 Task: Allow users to work together and talk with each other through chatter
Action: Mouse moved to (240, 176)
Screenshot: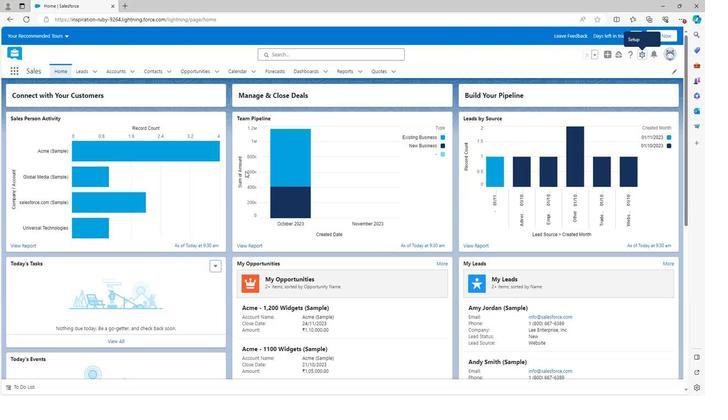 
Action: Mouse scrolled (240, 176) with delta (0, 0)
Screenshot: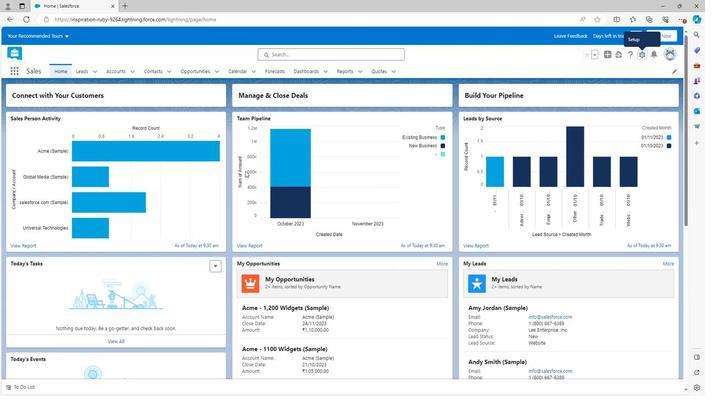 
Action: Mouse scrolled (240, 176) with delta (0, 0)
Screenshot: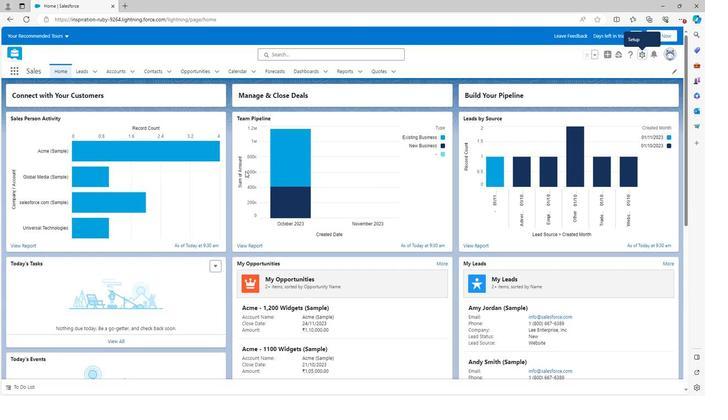 
Action: Mouse scrolled (240, 176) with delta (0, 0)
Screenshot: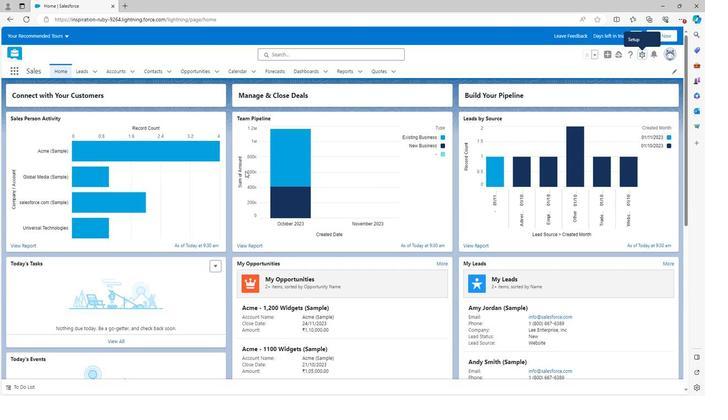 
Action: Mouse scrolled (240, 176) with delta (0, 0)
Screenshot: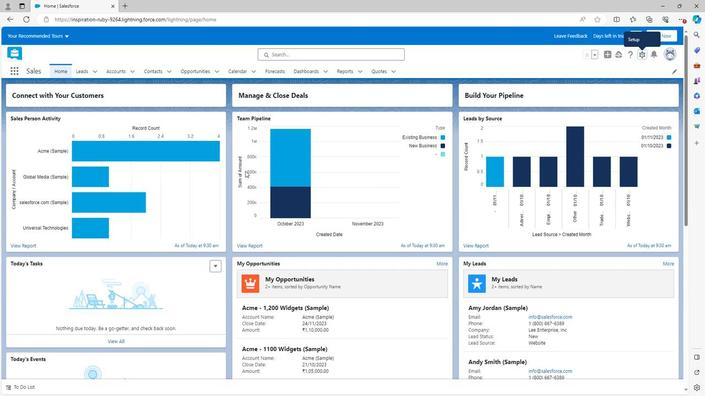 
Action: Mouse scrolled (240, 176) with delta (0, 0)
Screenshot: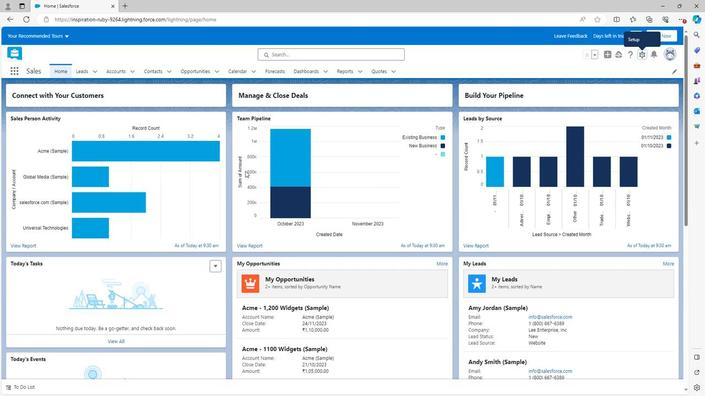 
Action: Mouse scrolled (240, 176) with delta (0, 0)
Screenshot: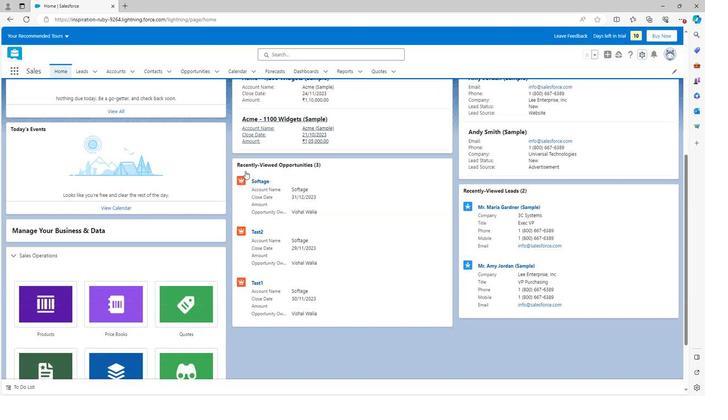 
Action: Mouse scrolled (240, 177) with delta (0, 0)
Screenshot: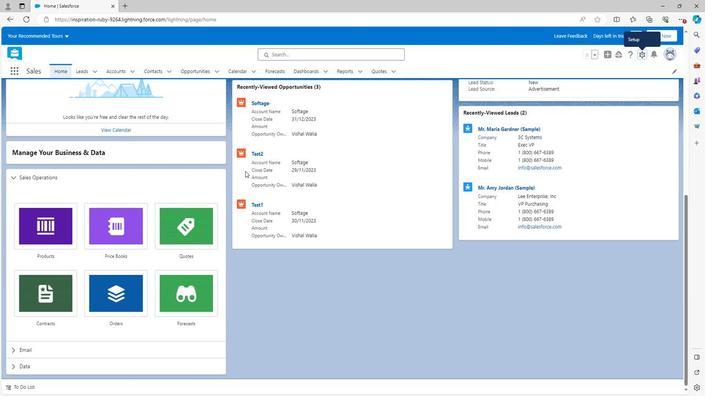 
Action: Mouse scrolled (240, 177) with delta (0, 0)
Screenshot: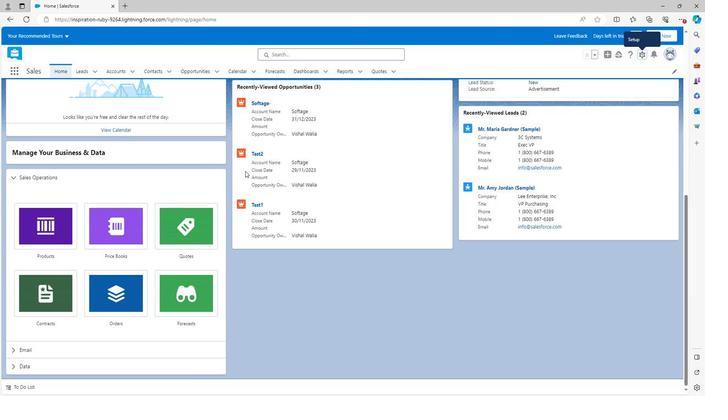 
Action: Mouse scrolled (240, 177) with delta (0, 0)
Screenshot: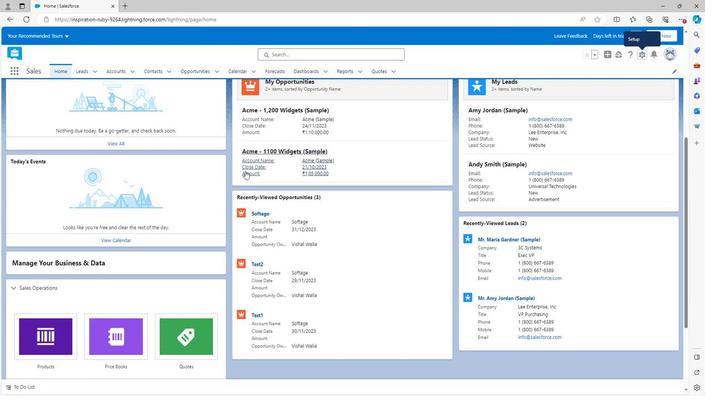 
Action: Mouse scrolled (240, 177) with delta (0, 0)
Screenshot: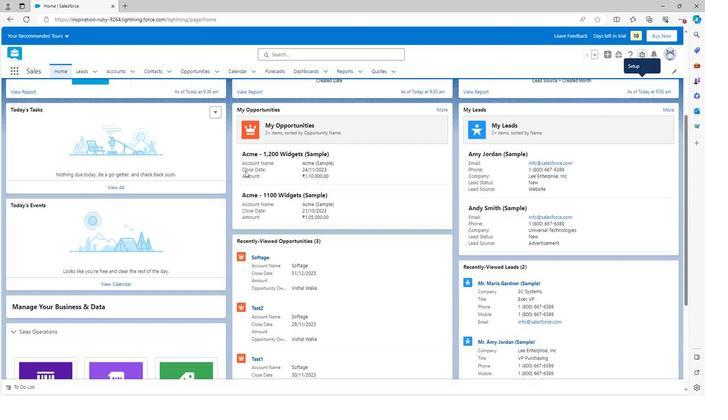 
Action: Mouse scrolled (240, 177) with delta (0, 0)
Screenshot: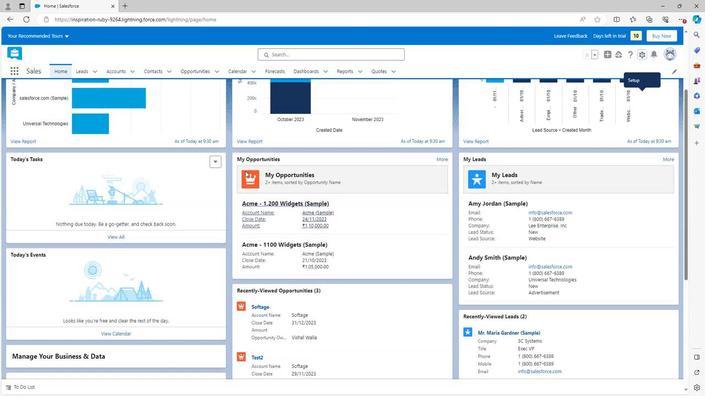 
Action: Mouse scrolled (240, 177) with delta (0, 0)
Screenshot: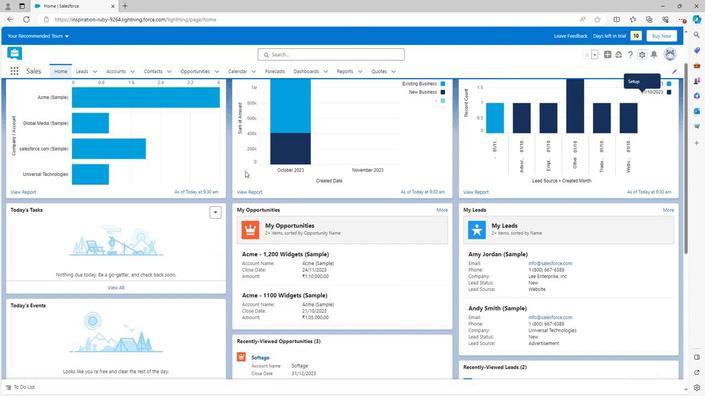 
Action: Mouse scrolled (240, 177) with delta (0, 0)
Screenshot: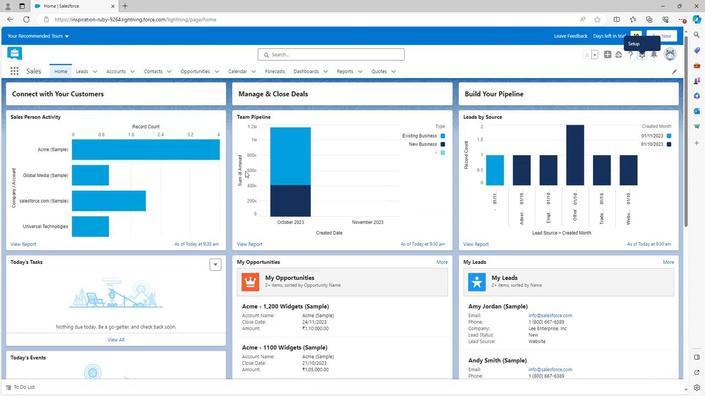 
Action: Mouse moved to (631, 67)
Screenshot: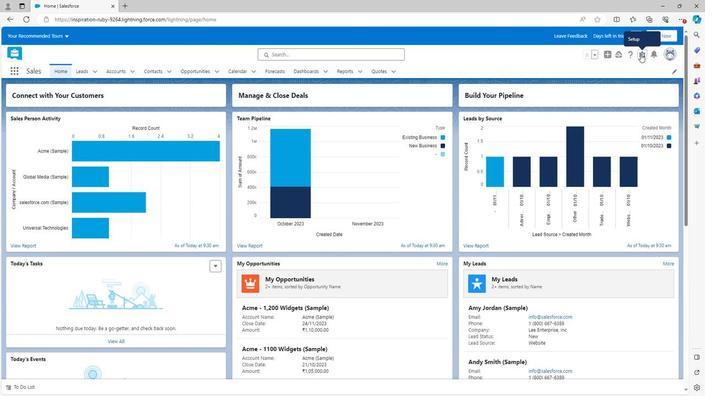 
Action: Mouse pressed left at (631, 67)
Screenshot: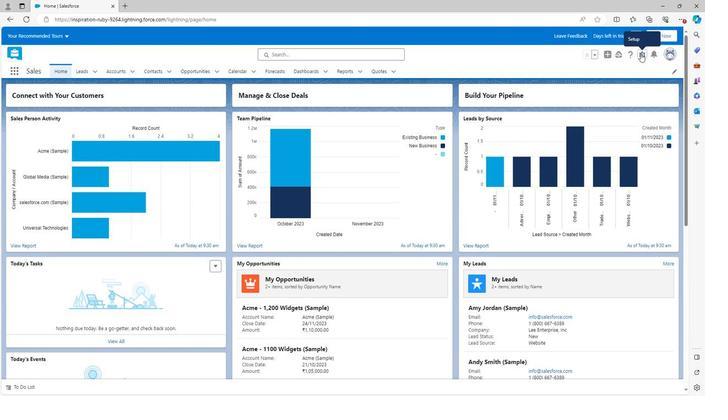 
Action: Mouse moved to (606, 88)
Screenshot: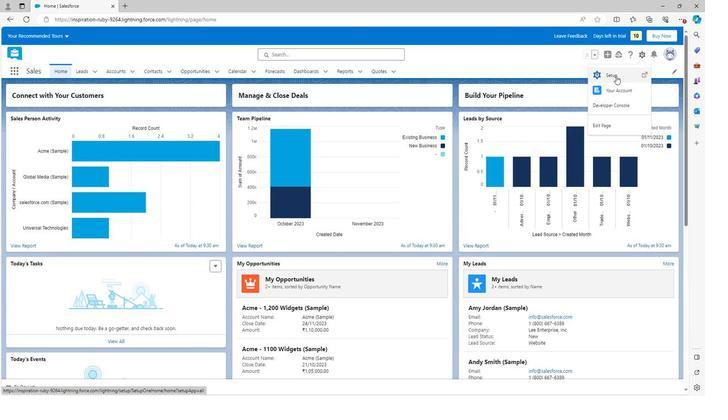 
Action: Mouse pressed left at (606, 88)
Screenshot: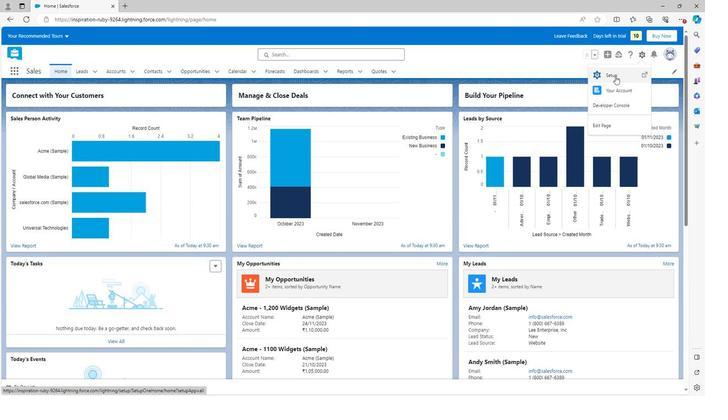 
Action: Mouse moved to (4, 285)
Screenshot: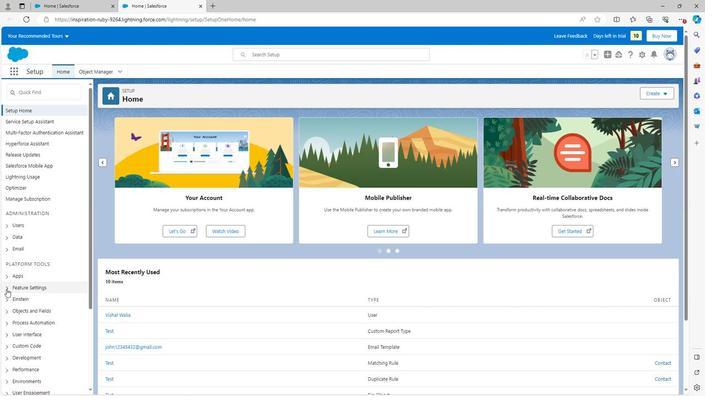 
Action: Mouse pressed left at (4, 285)
Screenshot: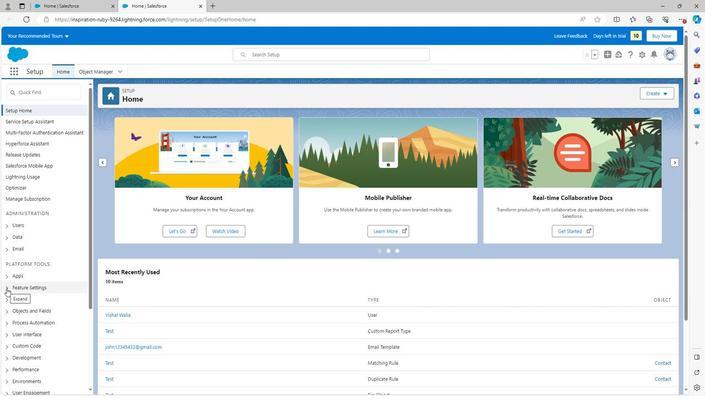 
Action: Mouse scrolled (4, 285) with delta (0, 0)
Screenshot: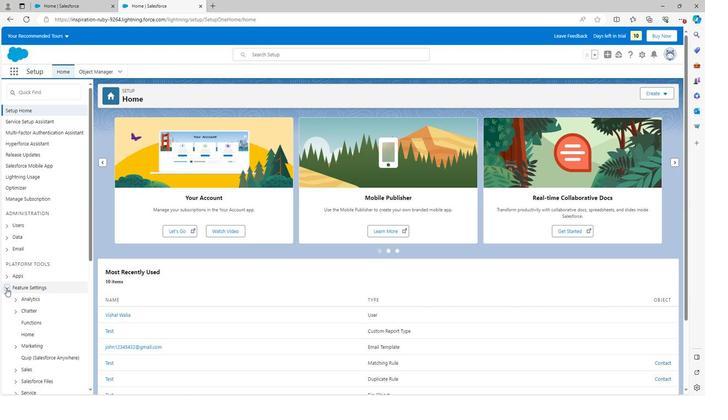 
Action: Mouse scrolled (4, 285) with delta (0, 0)
Screenshot: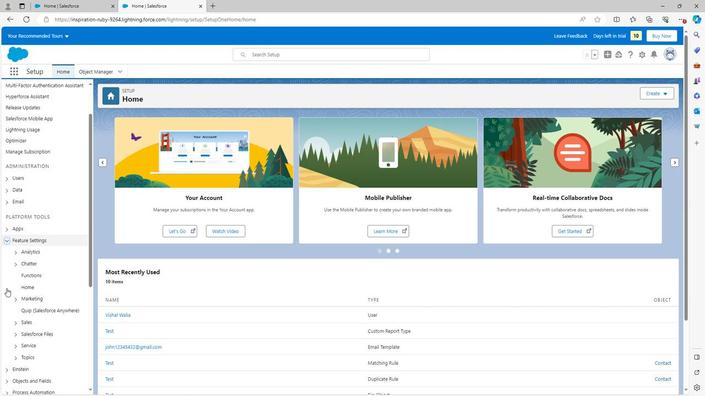 
Action: Mouse moved to (13, 218)
Screenshot: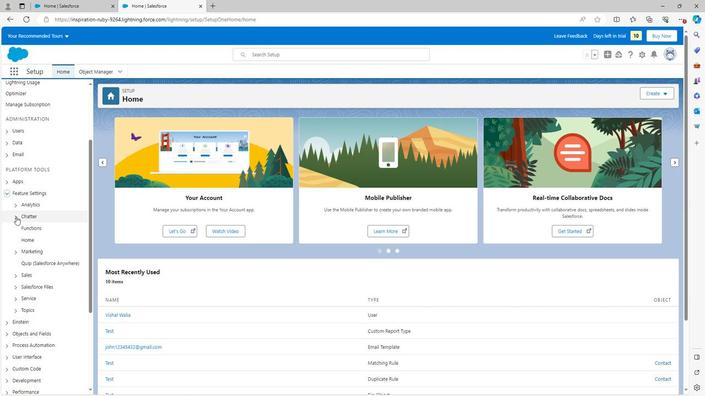 
Action: Mouse pressed left at (13, 218)
Screenshot: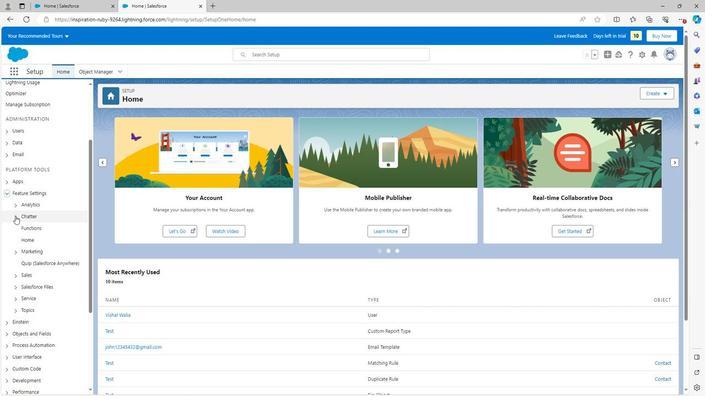 
Action: Mouse moved to (13, 218)
Screenshot: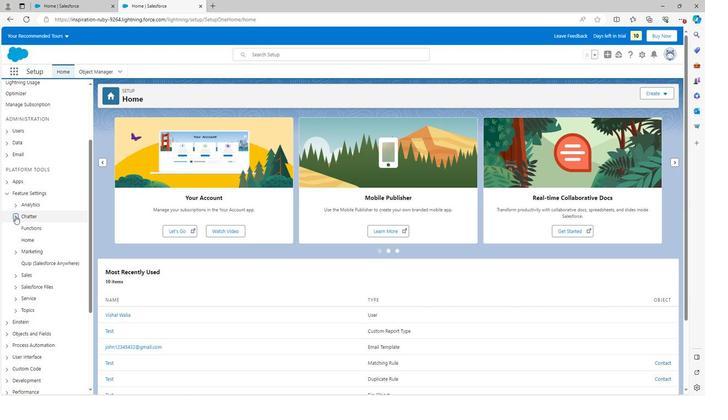 
Action: Mouse pressed left at (13, 218)
Screenshot: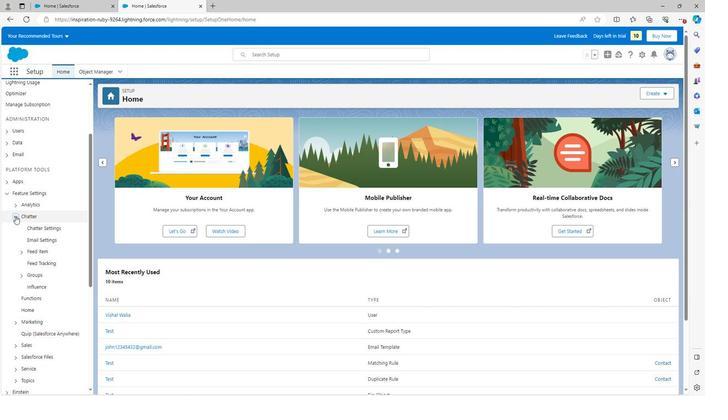 
Action: Mouse pressed left at (13, 218)
Screenshot: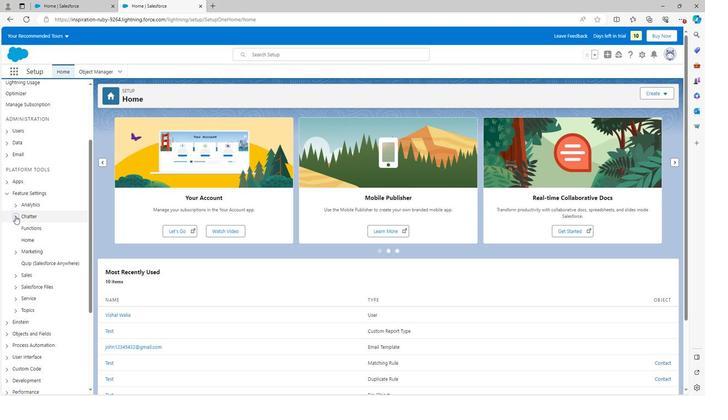
Action: Mouse moved to (31, 226)
Screenshot: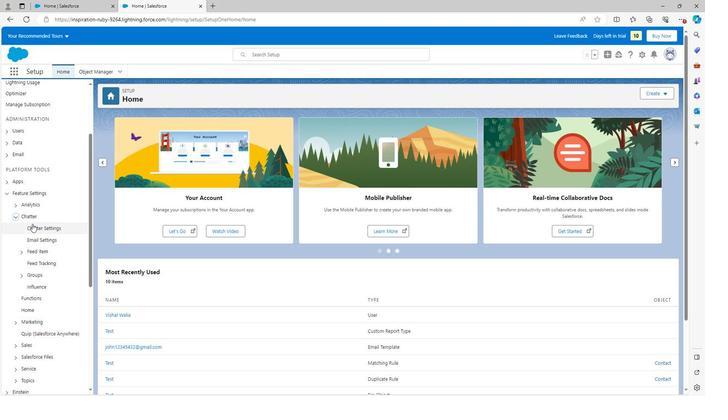 
Action: Mouse pressed left at (31, 226)
Screenshot: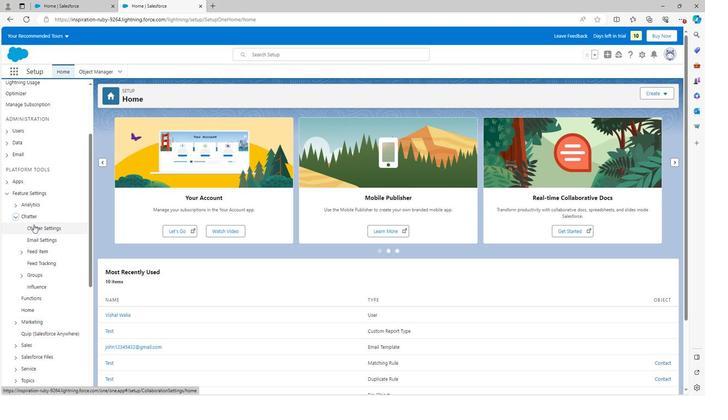 
Action: Mouse moved to (141, 220)
Screenshot: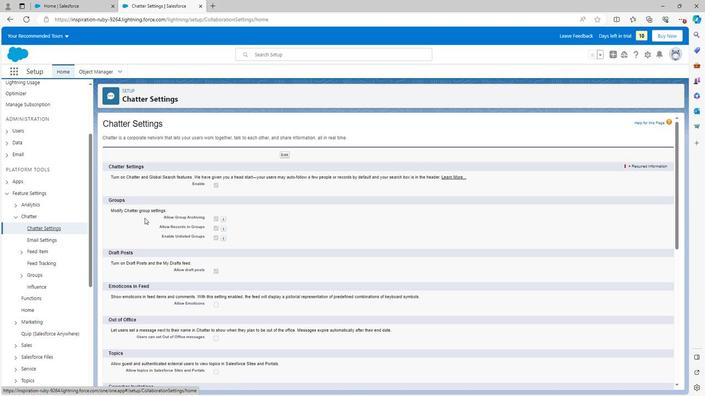 
Action: Mouse scrolled (141, 220) with delta (0, 0)
Screenshot: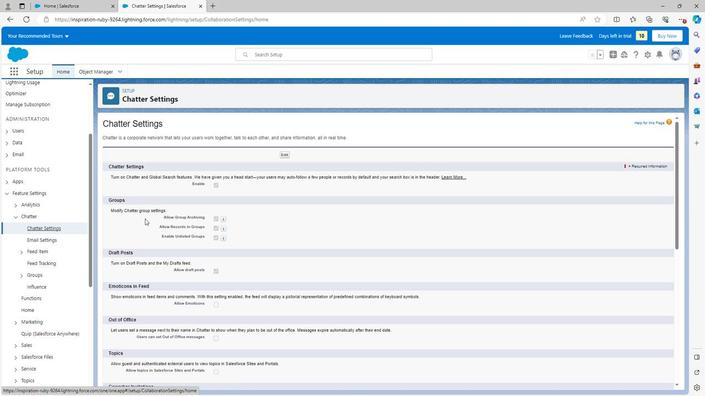 
Action: Mouse scrolled (141, 220) with delta (0, 0)
Screenshot: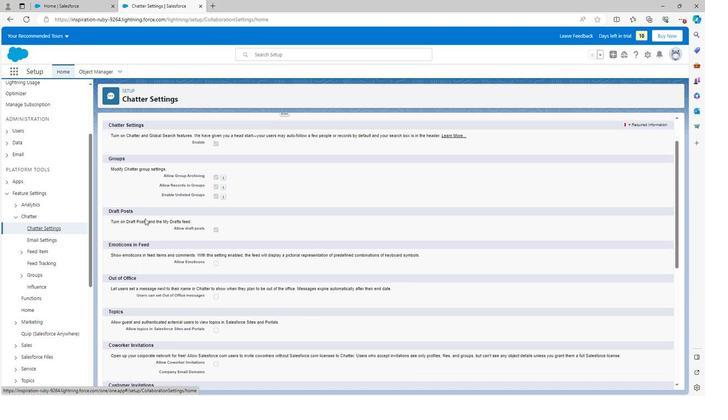 
Action: Mouse scrolled (141, 220) with delta (0, 0)
Screenshot: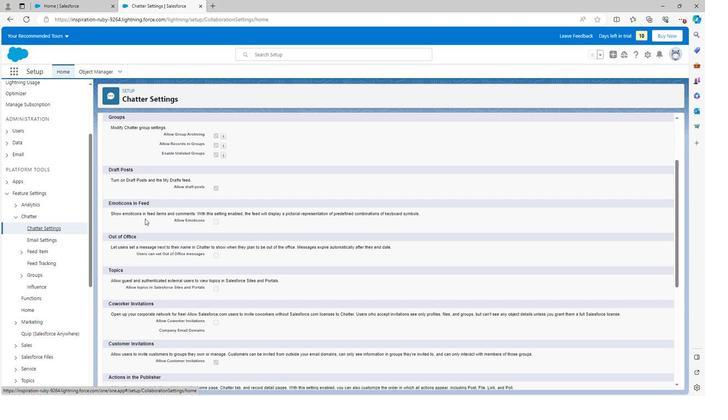 
Action: Mouse scrolled (141, 220) with delta (0, 0)
Screenshot: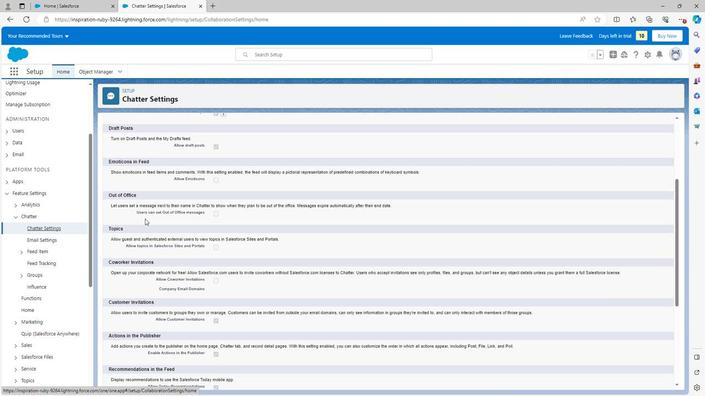 
Action: Mouse scrolled (141, 220) with delta (0, 0)
Screenshot: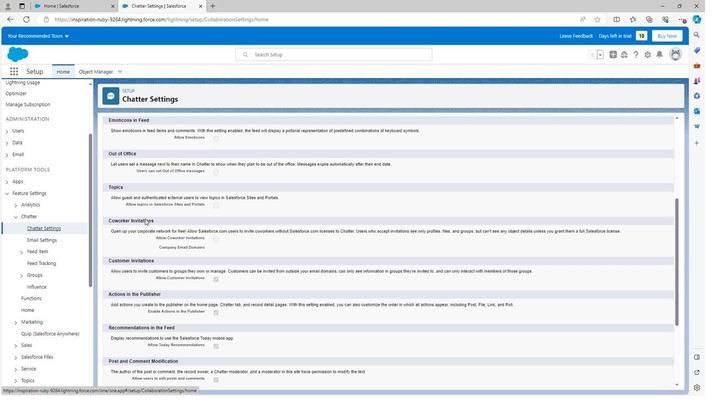 
Action: Mouse moved to (141, 221)
Screenshot: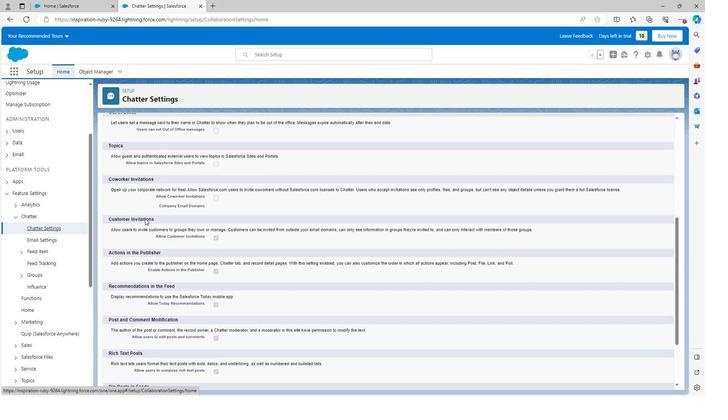 
Action: Mouse scrolled (141, 220) with delta (0, 0)
Screenshot: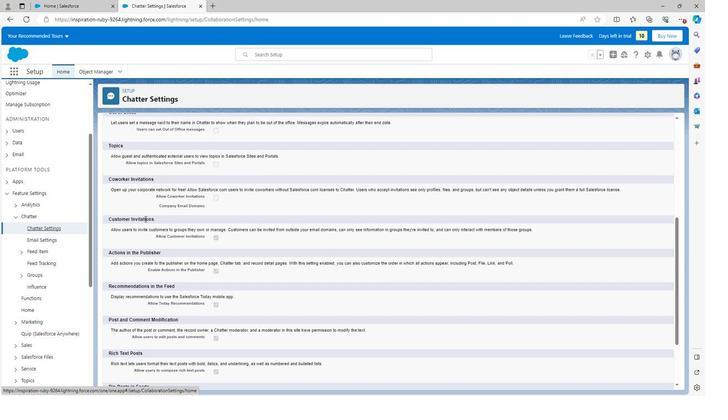 
Action: Mouse scrolled (141, 220) with delta (0, 0)
Screenshot: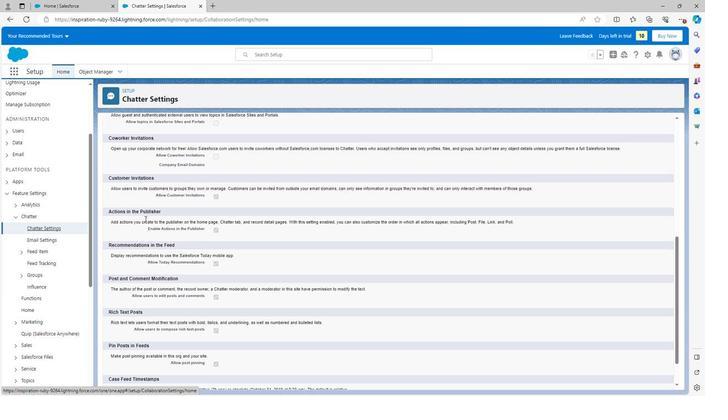 
Action: Mouse scrolled (141, 220) with delta (0, 0)
Screenshot: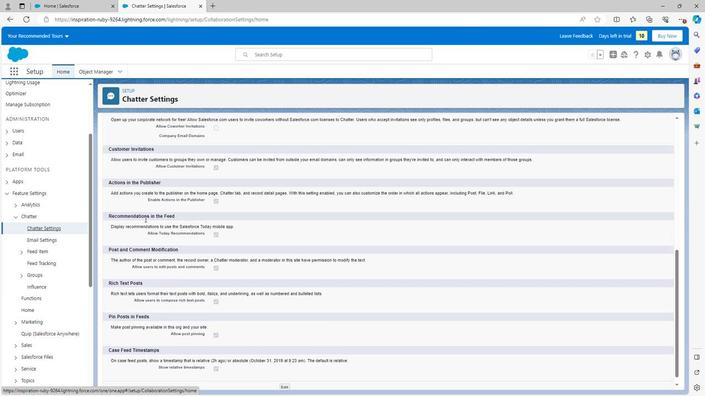 
Action: Mouse scrolled (141, 220) with delta (0, 0)
Screenshot: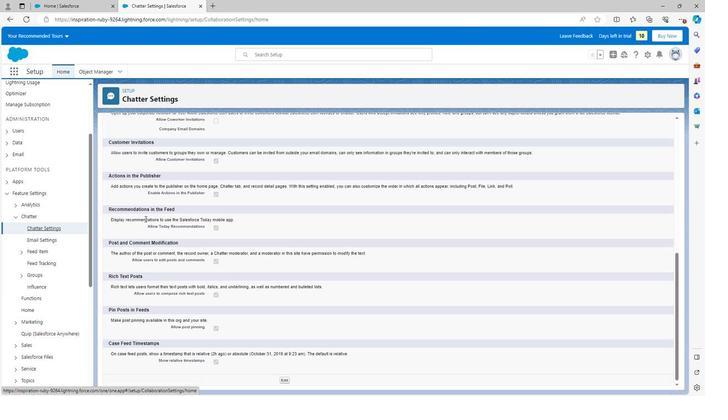 
Action: Mouse scrolled (141, 220) with delta (0, 0)
Screenshot: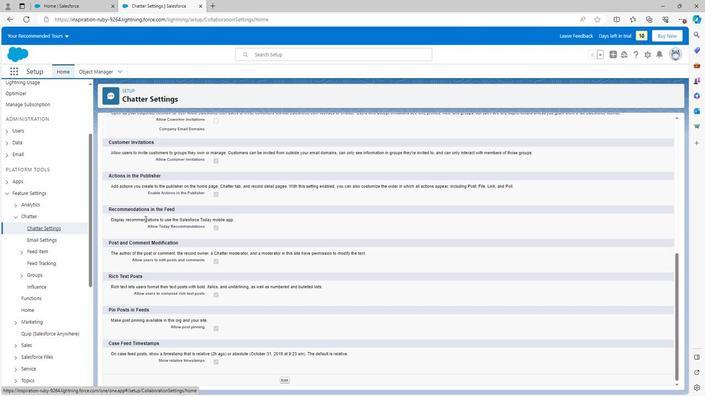 
Action: Mouse scrolled (141, 220) with delta (0, 0)
Screenshot: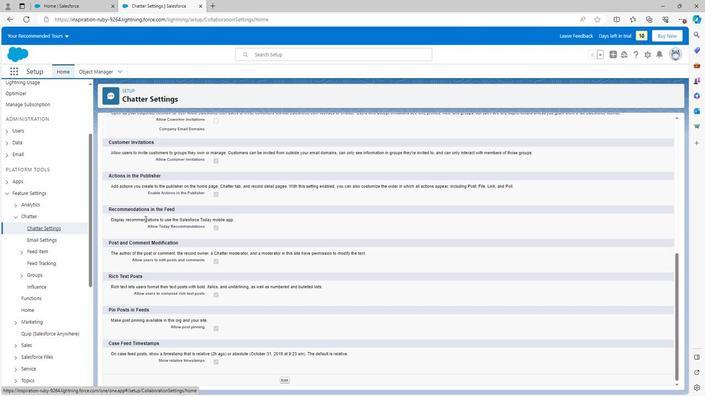 
Action: Mouse scrolled (141, 221) with delta (0, 0)
Screenshot: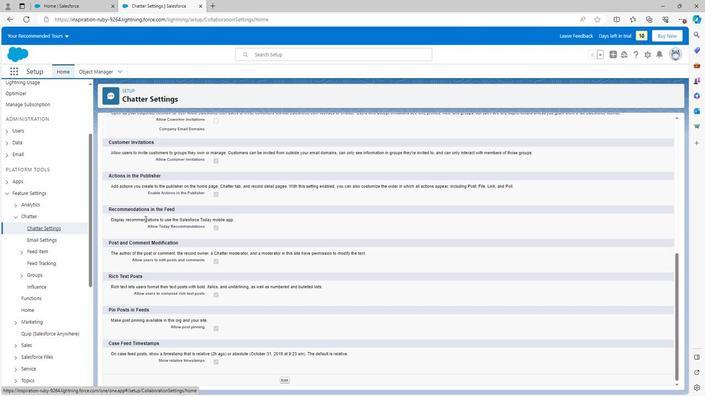 
Action: Mouse scrolled (141, 221) with delta (0, 0)
Screenshot: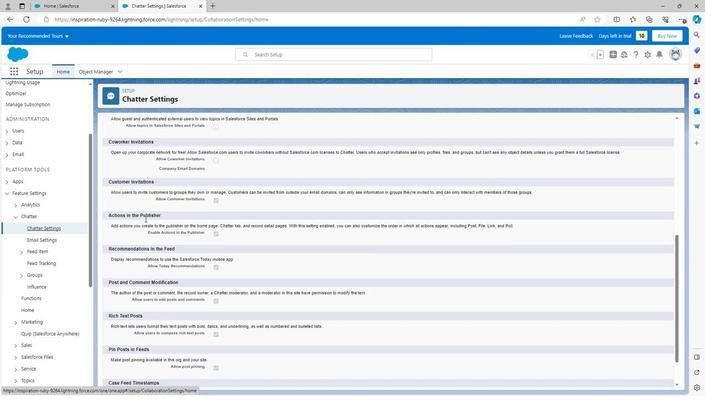 
Action: Mouse scrolled (141, 221) with delta (0, 0)
Screenshot: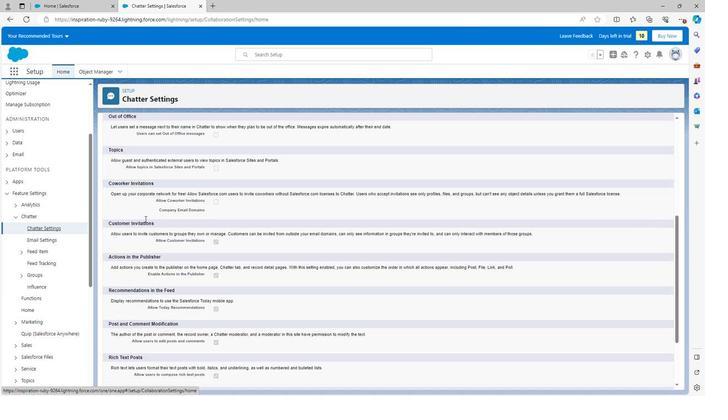 
Action: Mouse scrolled (141, 221) with delta (0, 0)
Screenshot: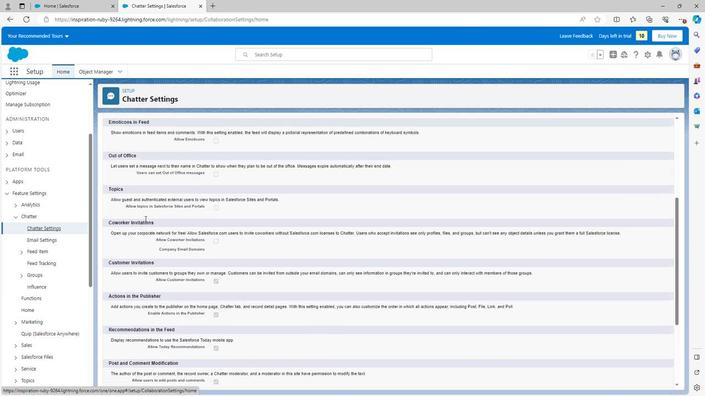 
Action: Mouse scrolled (141, 221) with delta (0, 0)
Screenshot: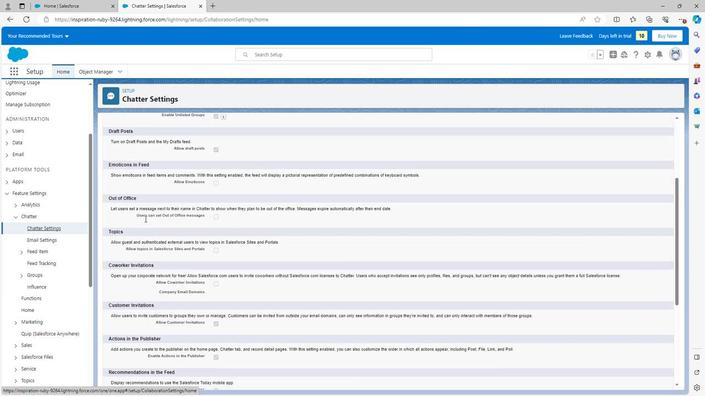 
Action: Mouse scrolled (141, 221) with delta (0, 0)
Screenshot: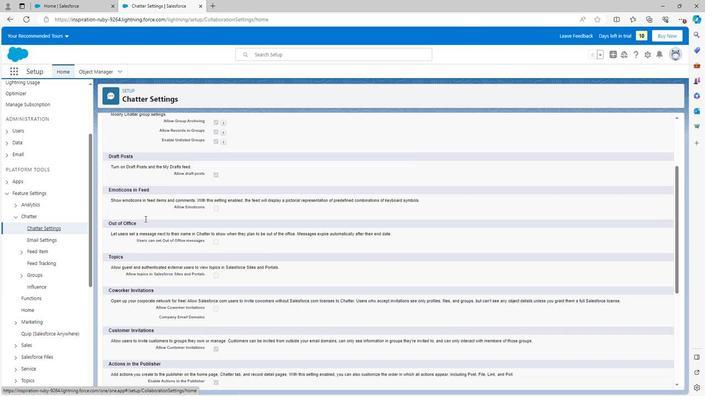 
Action: Mouse scrolled (141, 221) with delta (0, 0)
Screenshot: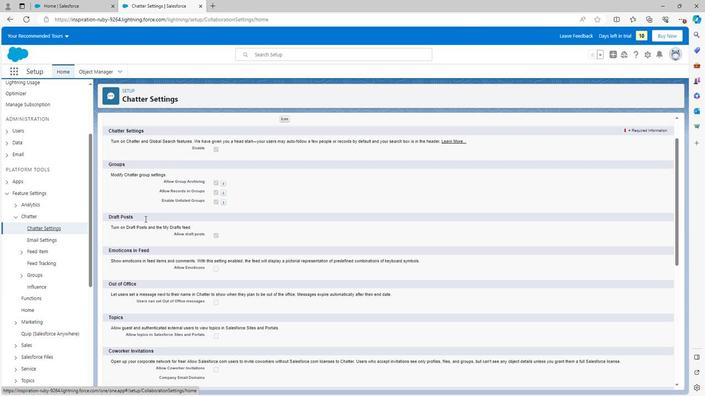 
Action: Mouse scrolled (141, 221) with delta (0, 0)
Screenshot: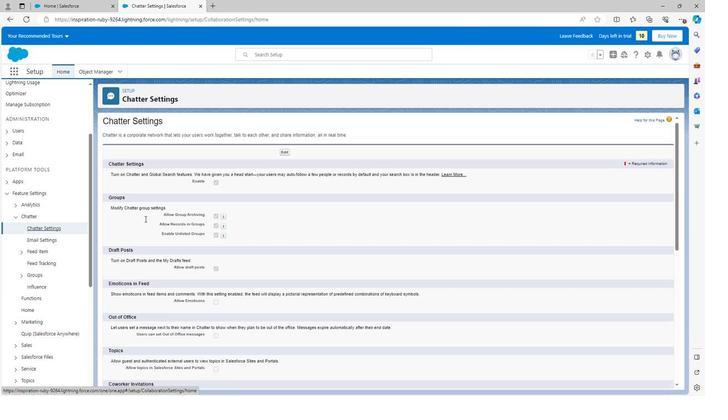 
Action: Mouse scrolled (141, 221) with delta (0, 0)
Screenshot: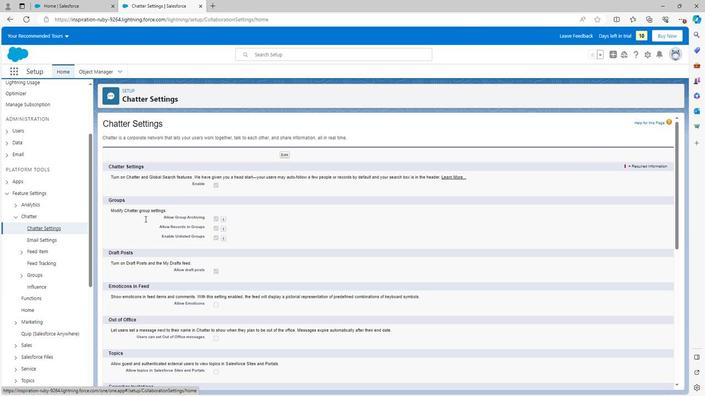 
